 Task: Look for lands.
Action: Mouse moved to (758, 62)
Screenshot: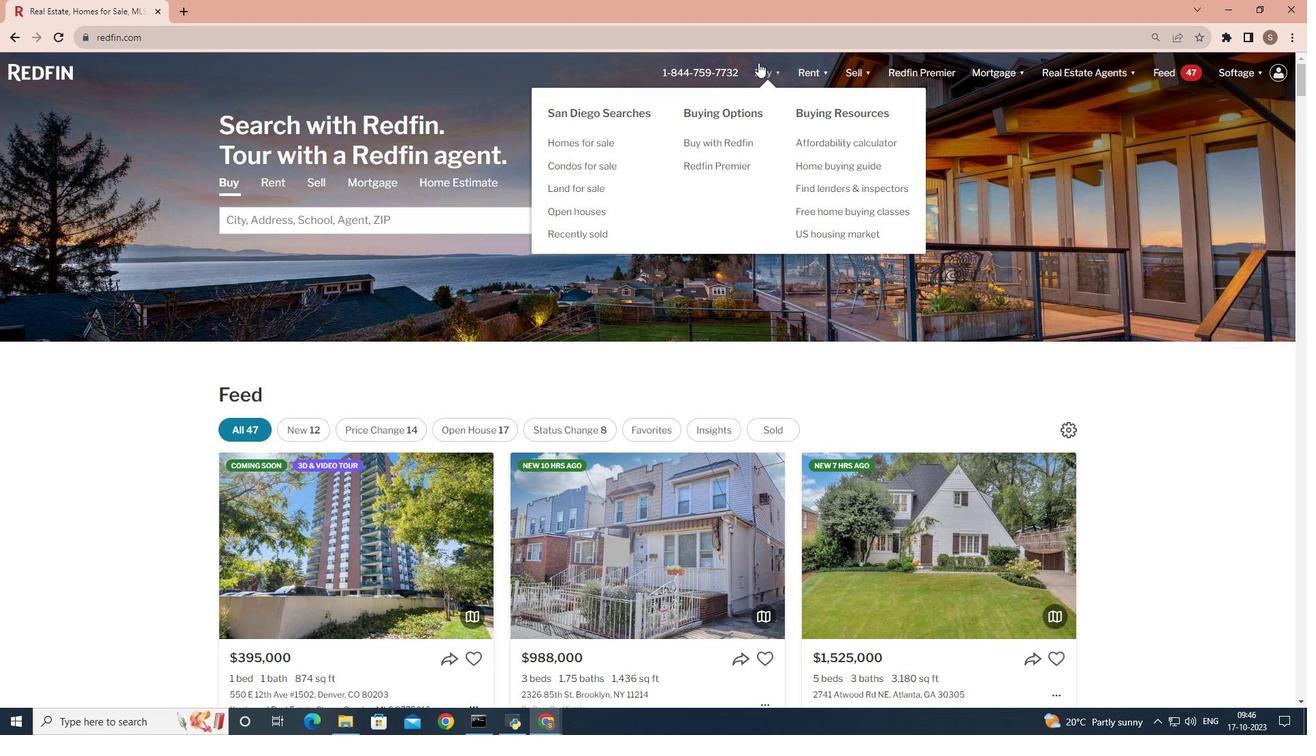 
Action: Mouse pressed left at (758, 62)
Screenshot: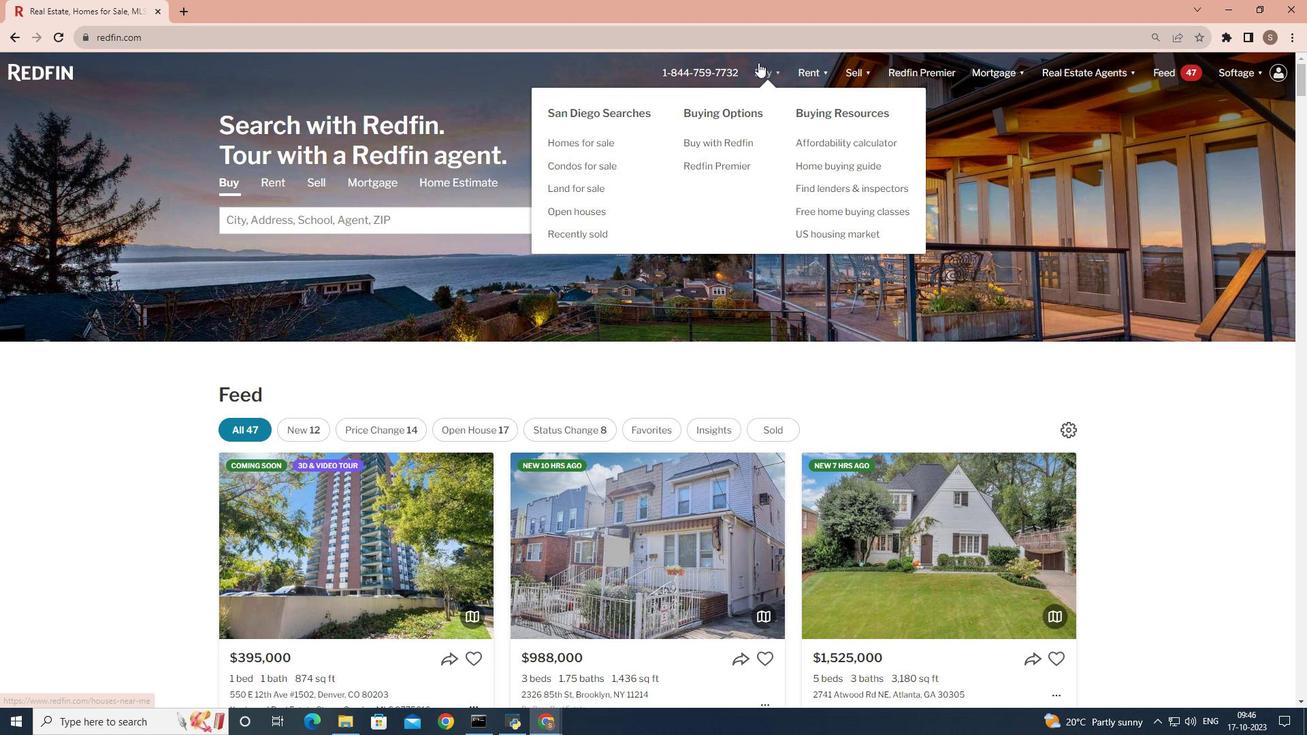 
Action: Mouse moved to (328, 283)
Screenshot: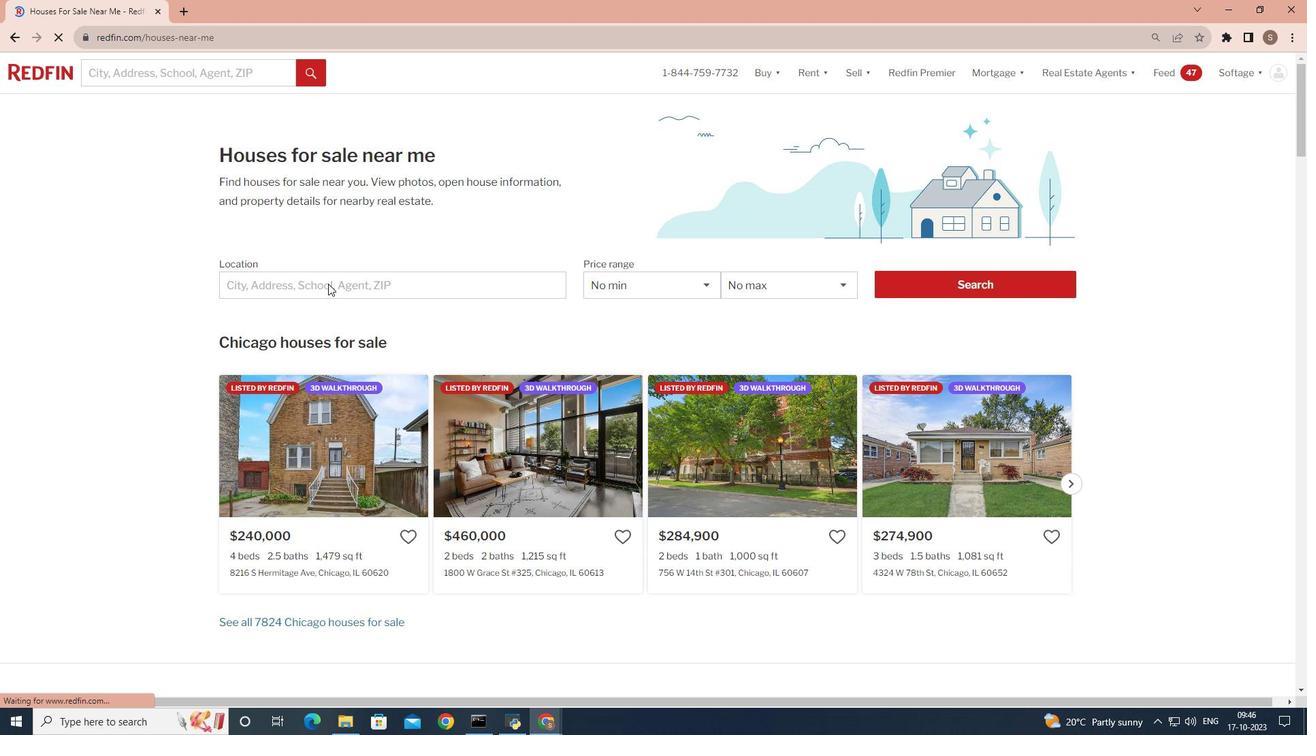 
Action: Mouse pressed left at (328, 283)
Screenshot: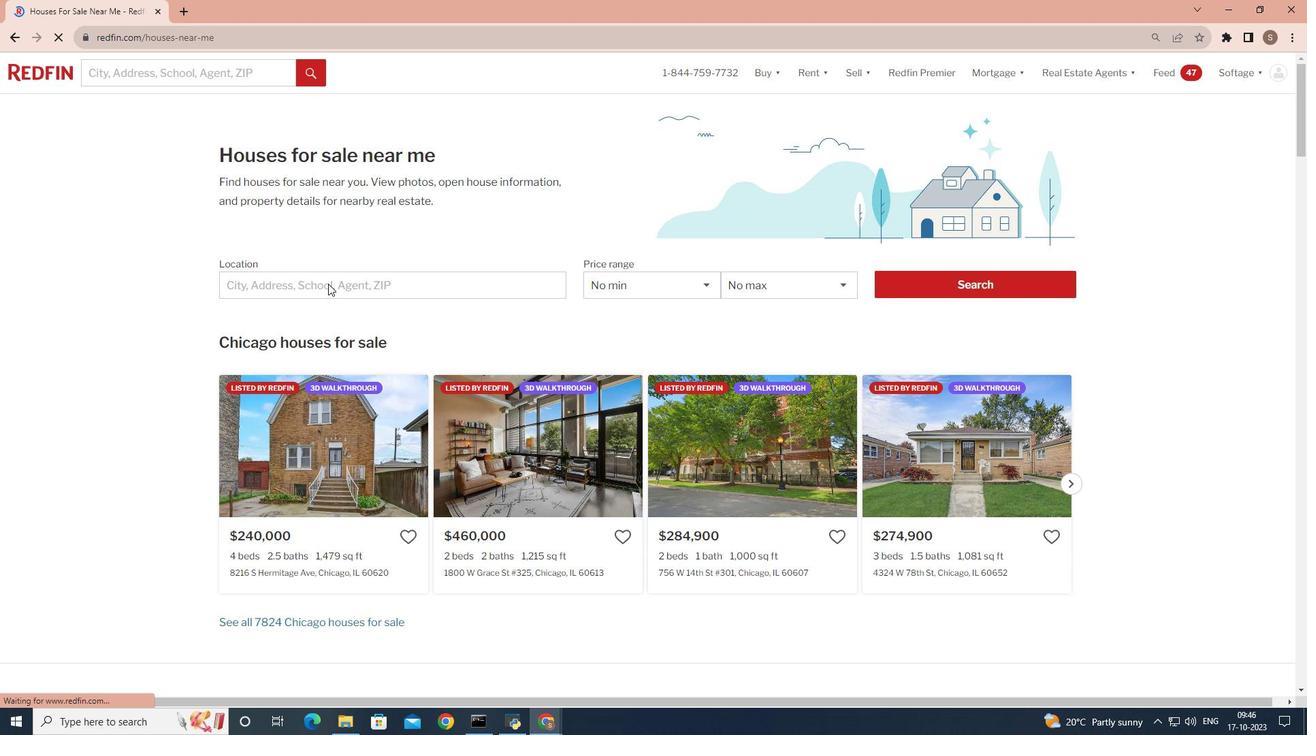 
Action: Mouse moved to (324, 285)
Screenshot: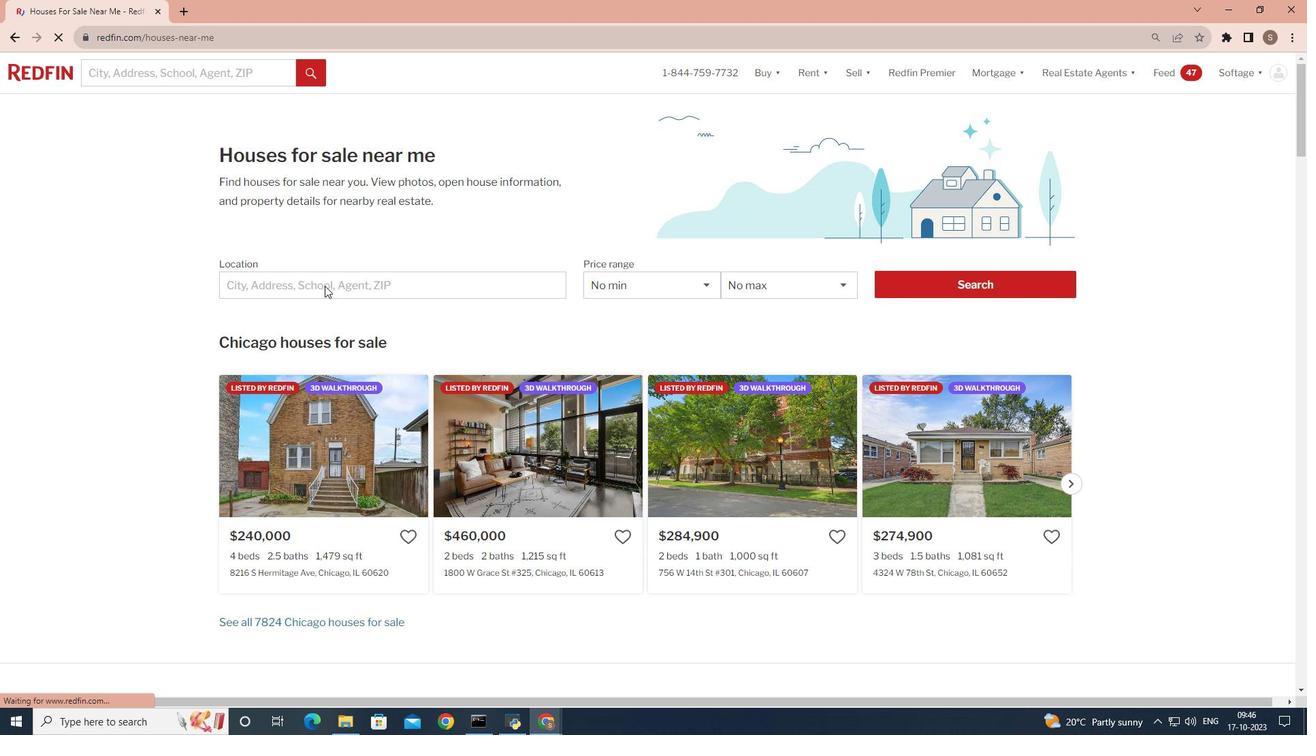 
Action: Mouse pressed left at (324, 285)
Screenshot: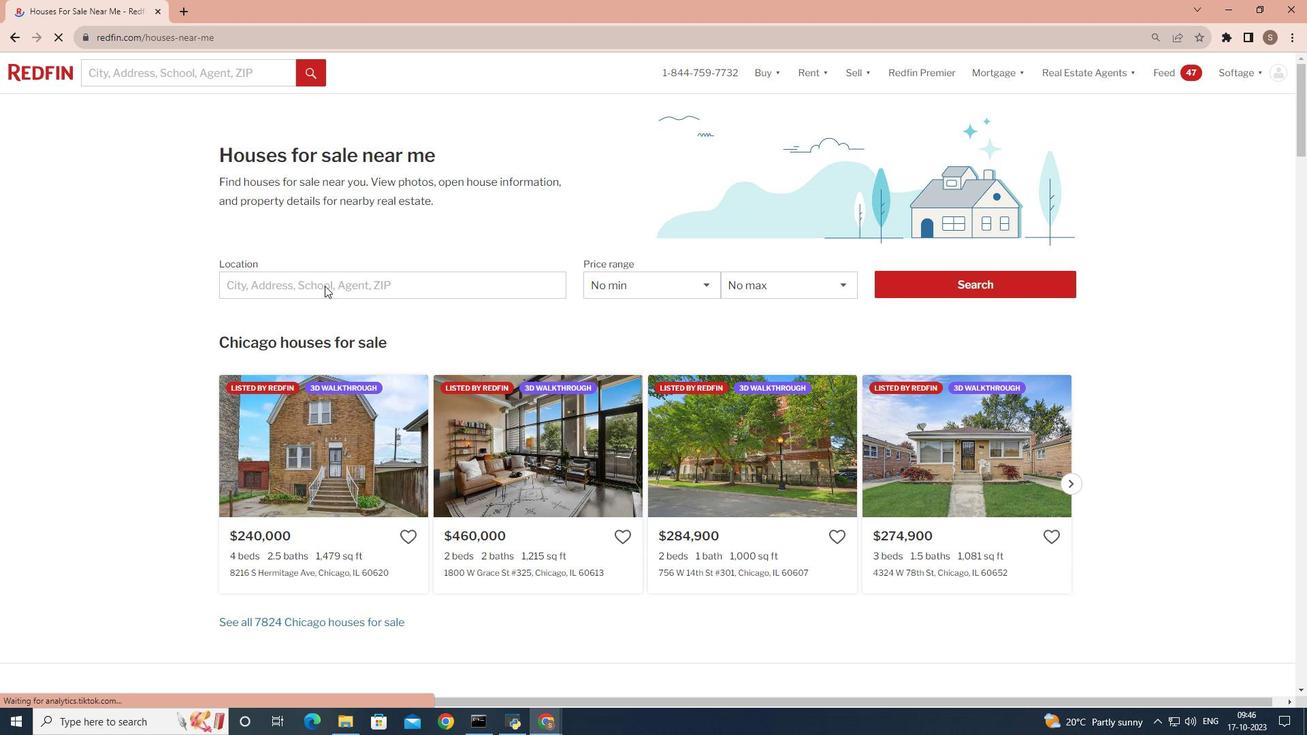 
Action: Mouse moved to (305, 285)
Screenshot: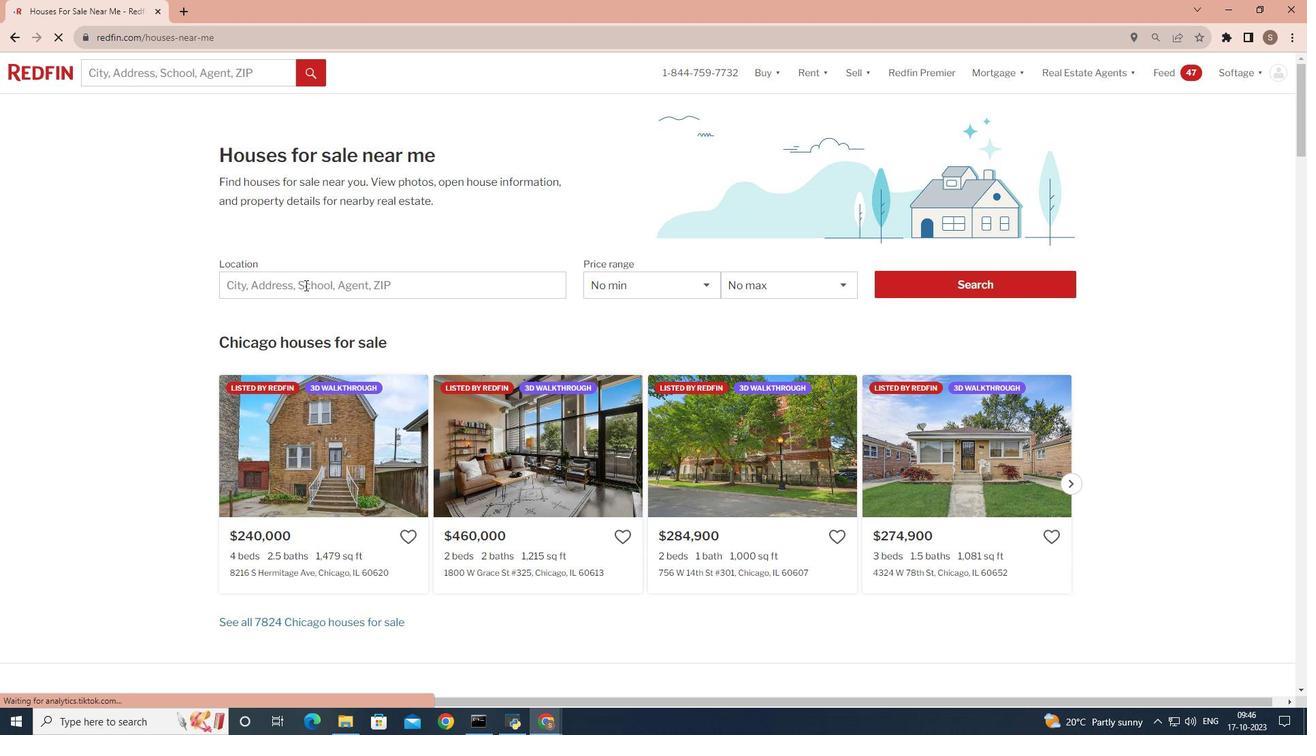 
Action: Mouse pressed left at (305, 285)
Screenshot: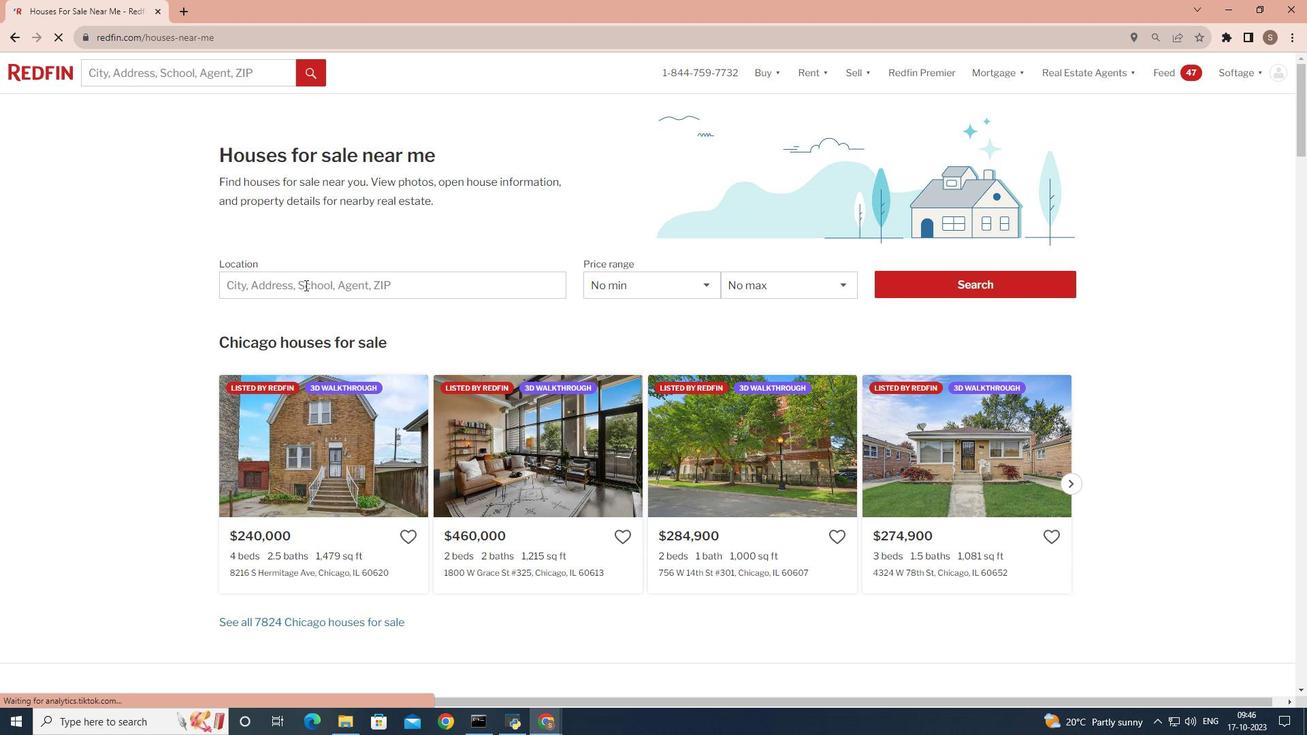 
Action: Mouse moved to (305, 285)
Screenshot: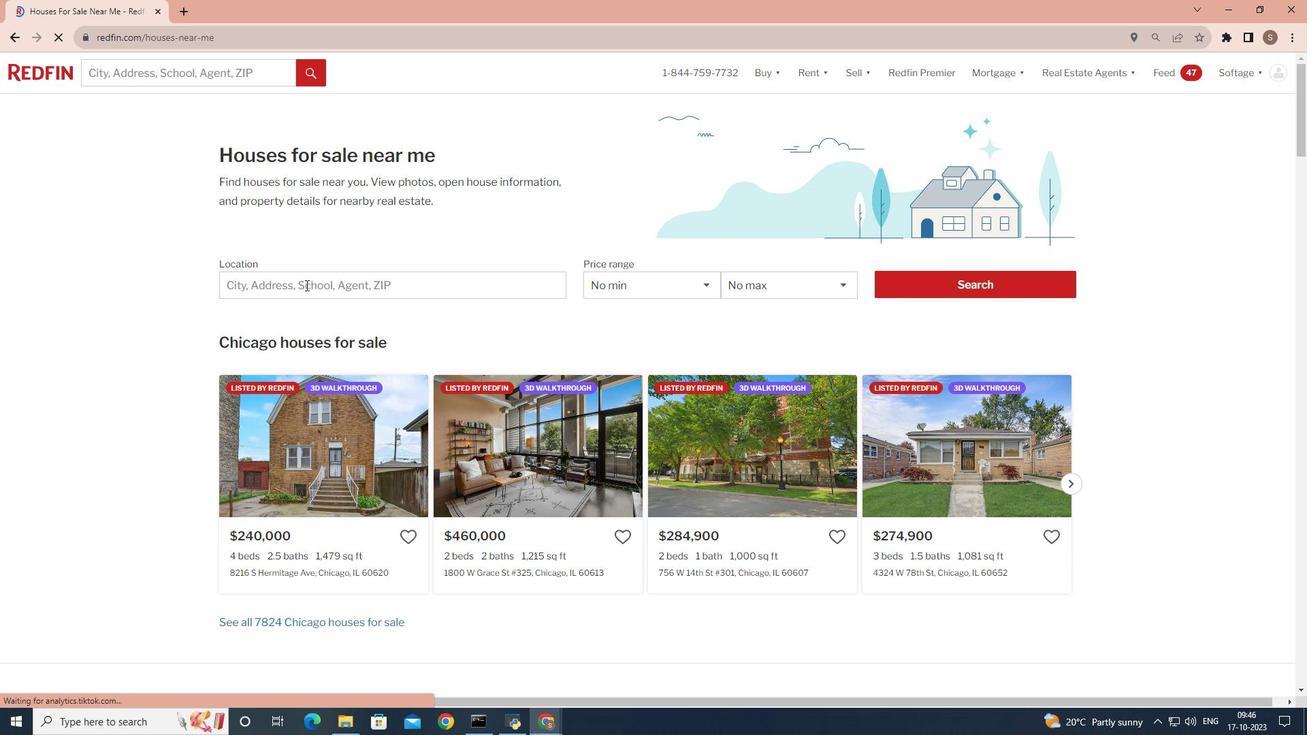
Action: Key pressed <Key.shift>San<Key.space><Key.shift>Diego
Screenshot: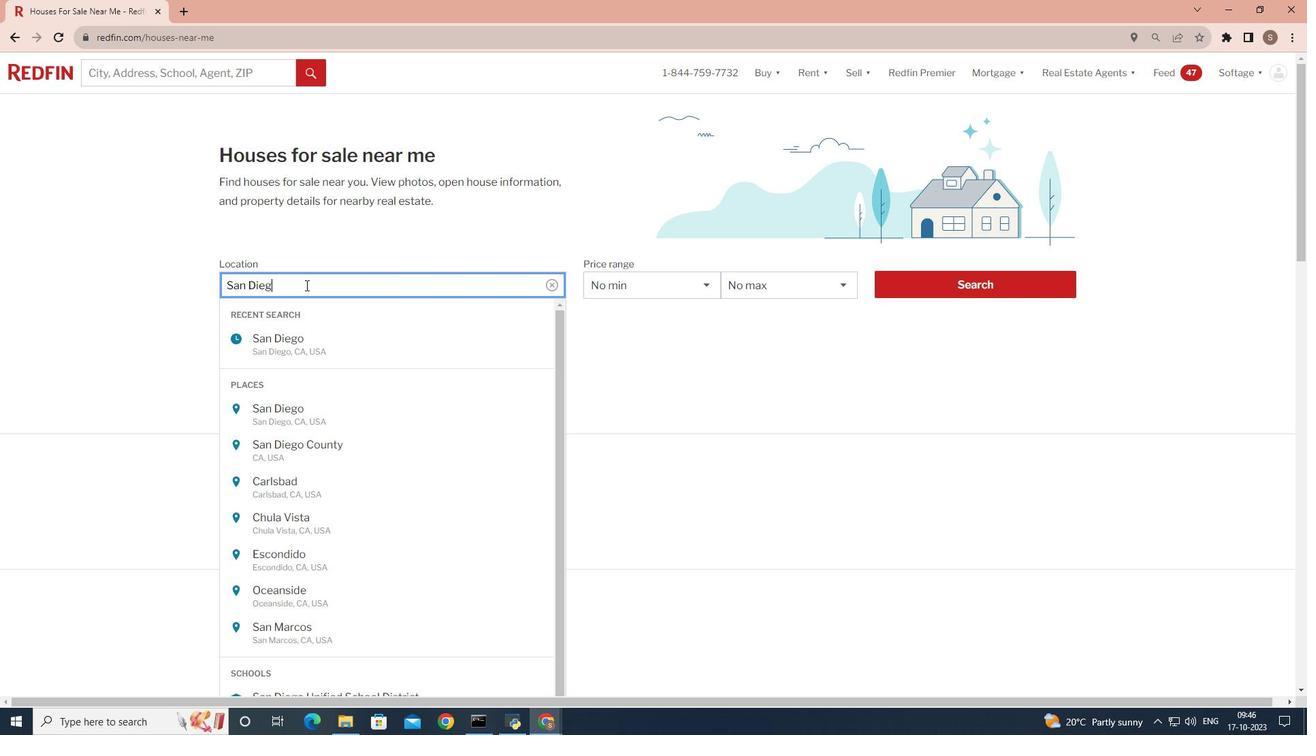 
Action: Mouse moved to (1029, 293)
Screenshot: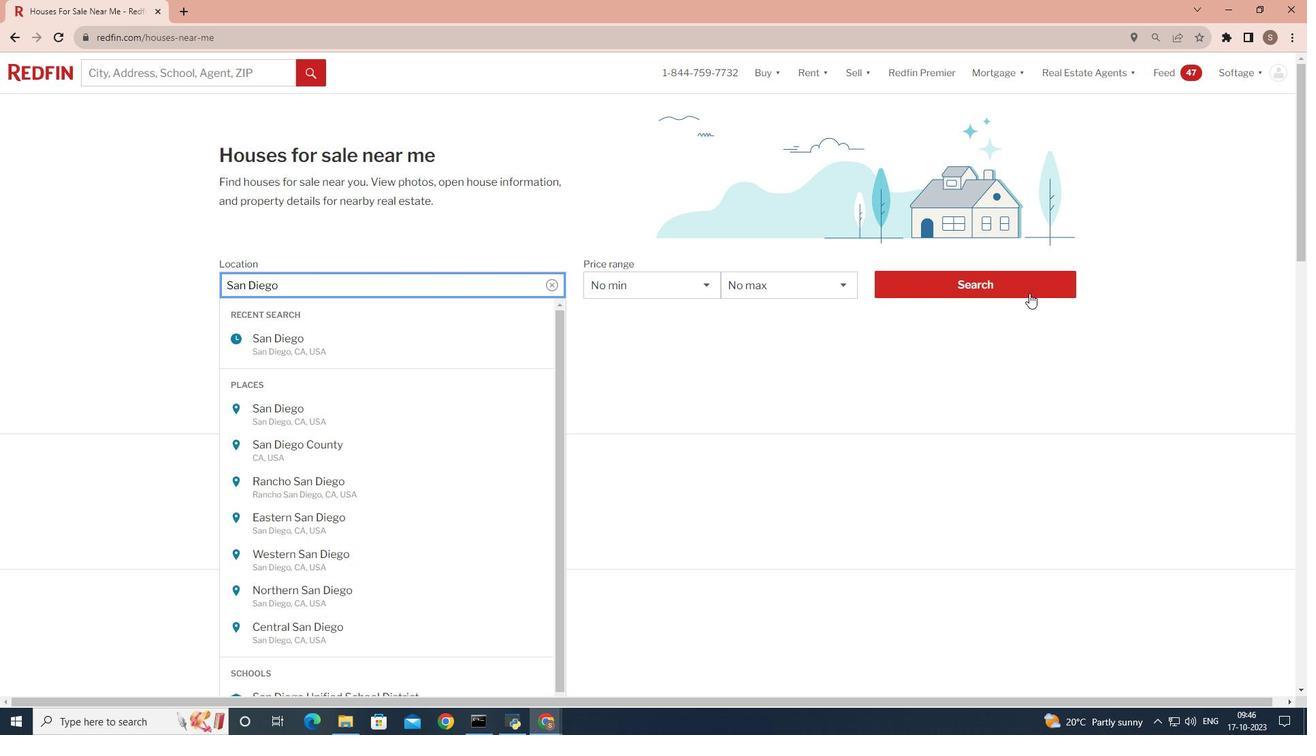 
Action: Mouse pressed left at (1029, 293)
Screenshot: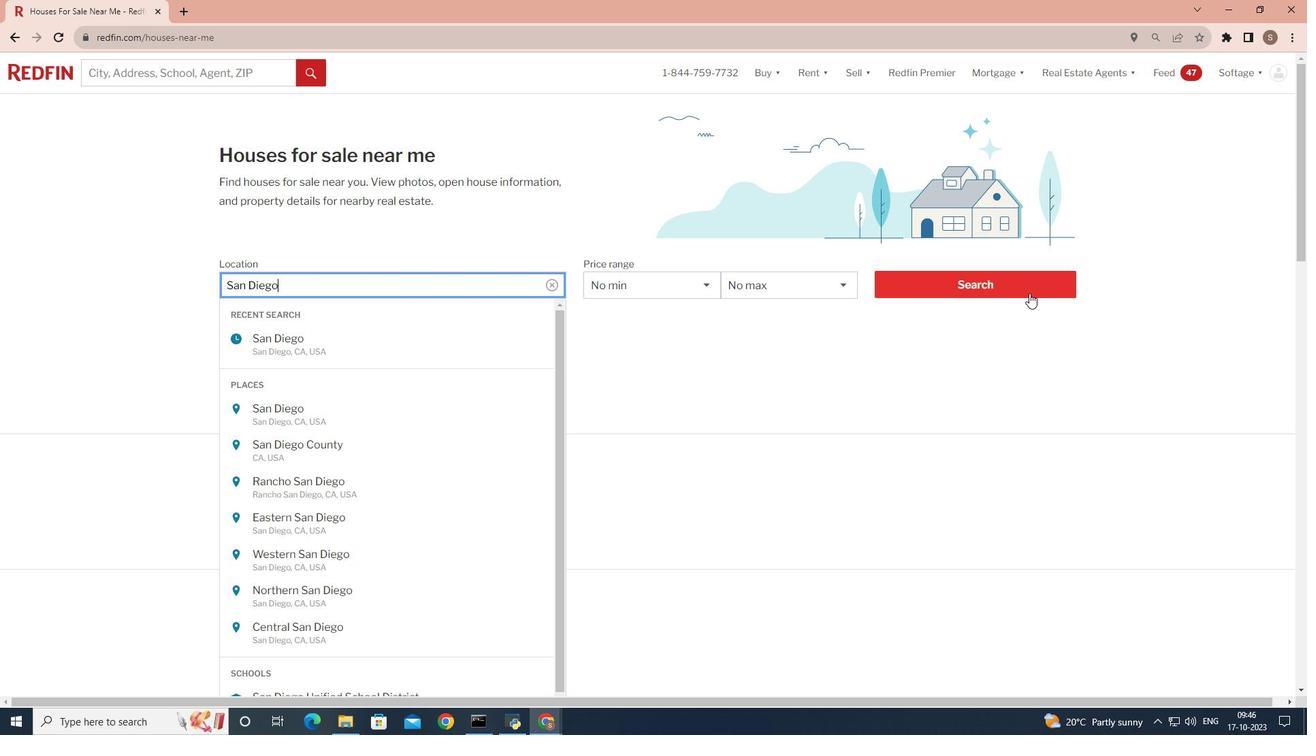 
Action: Mouse moved to (1029, 292)
Screenshot: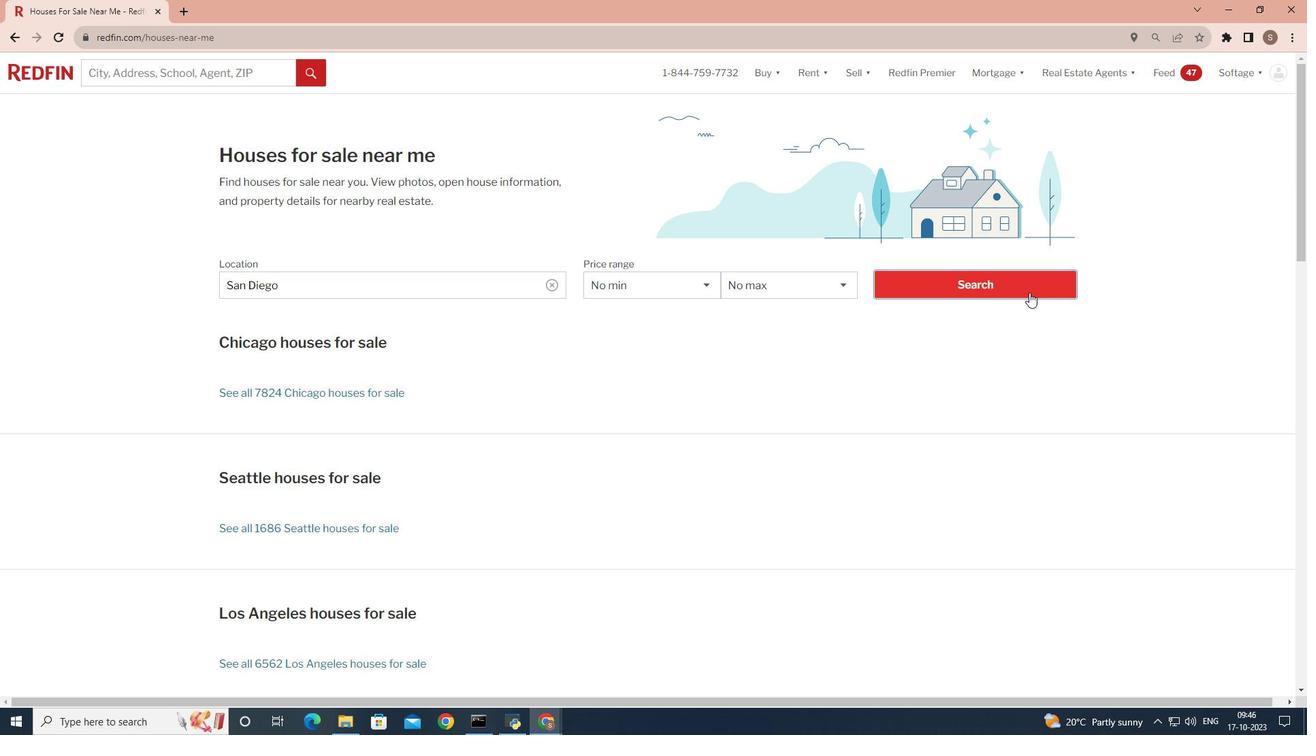 
Action: Mouse pressed left at (1029, 292)
Screenshot: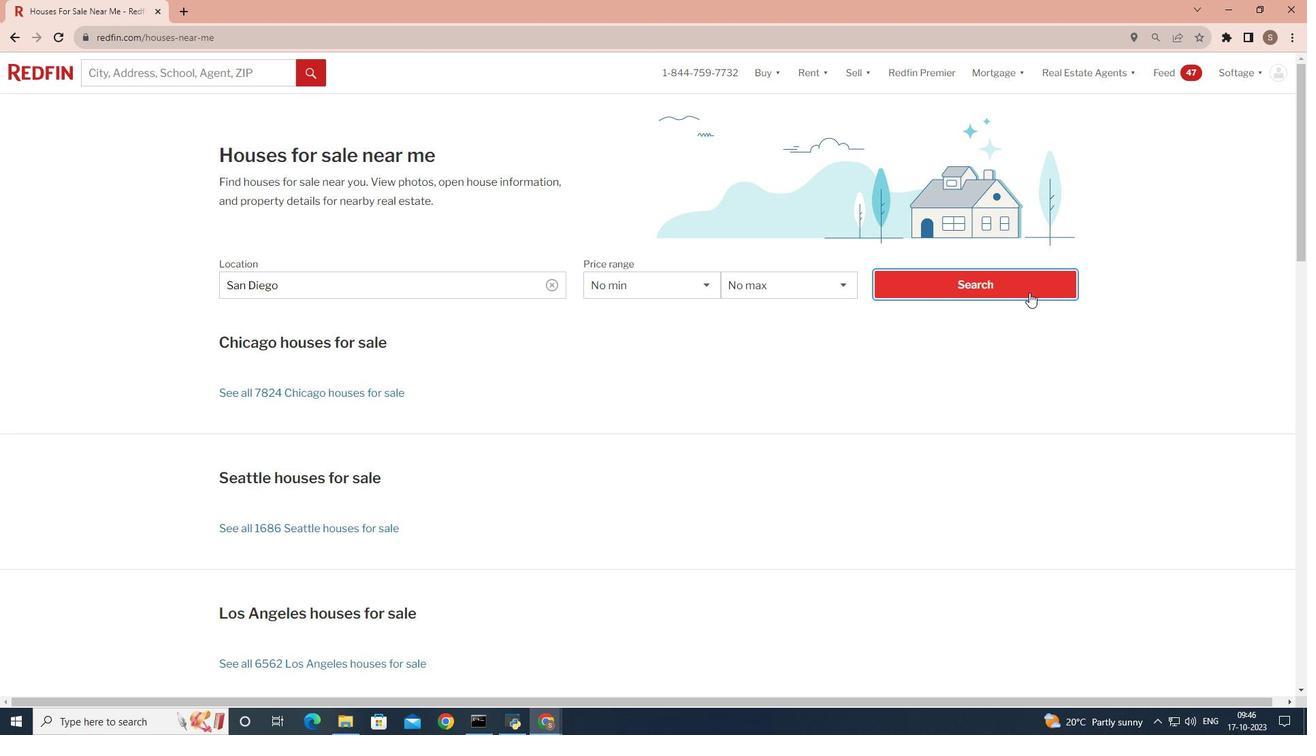 
Action: Mouse moved to (1151, 168)
Screenshot: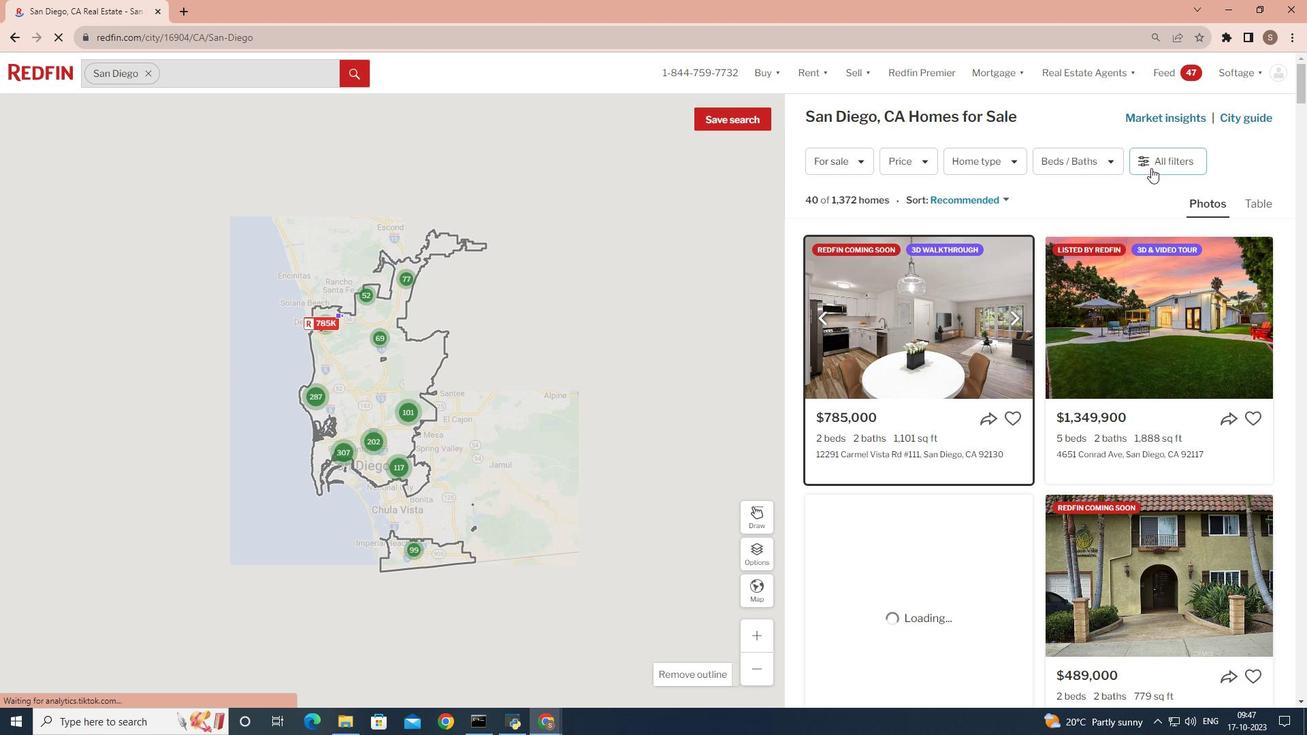 
Action: Mouse pressed left at (1151, 168)
Screenshot: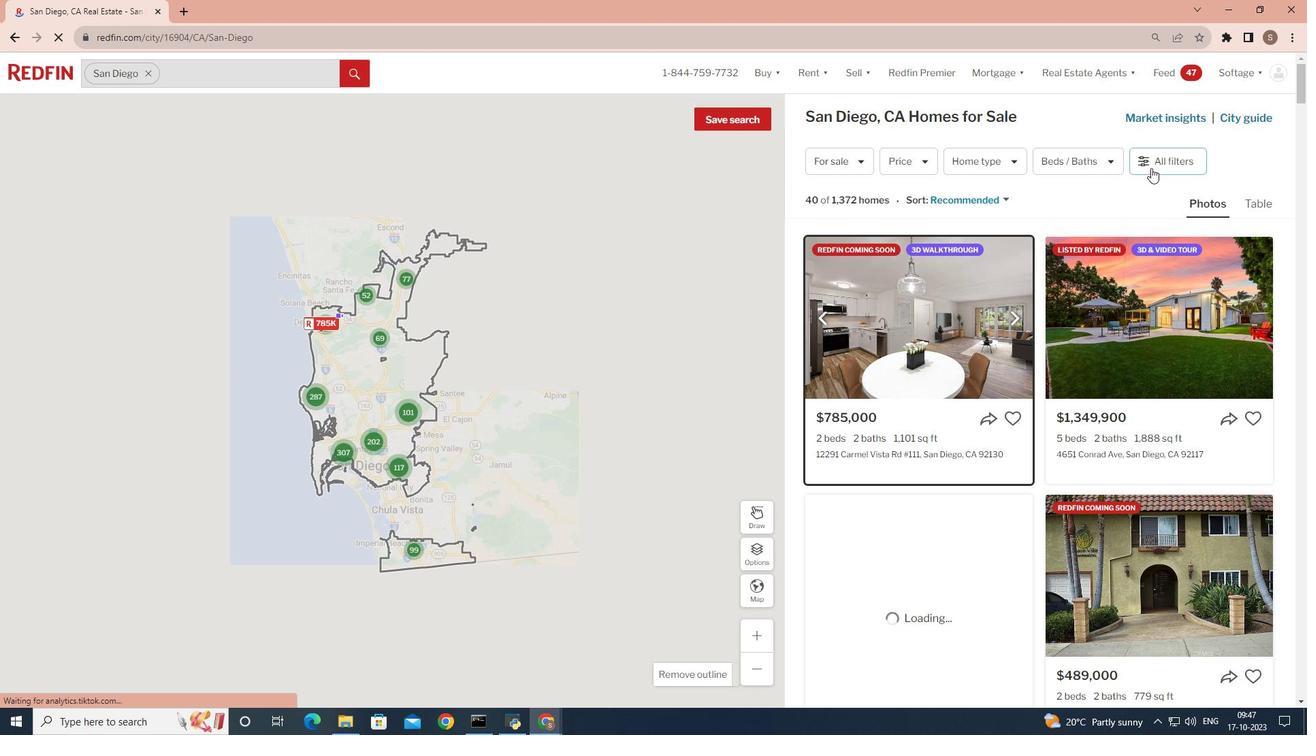 
Action: Mouse moved to (1156, 152)
Screenshot: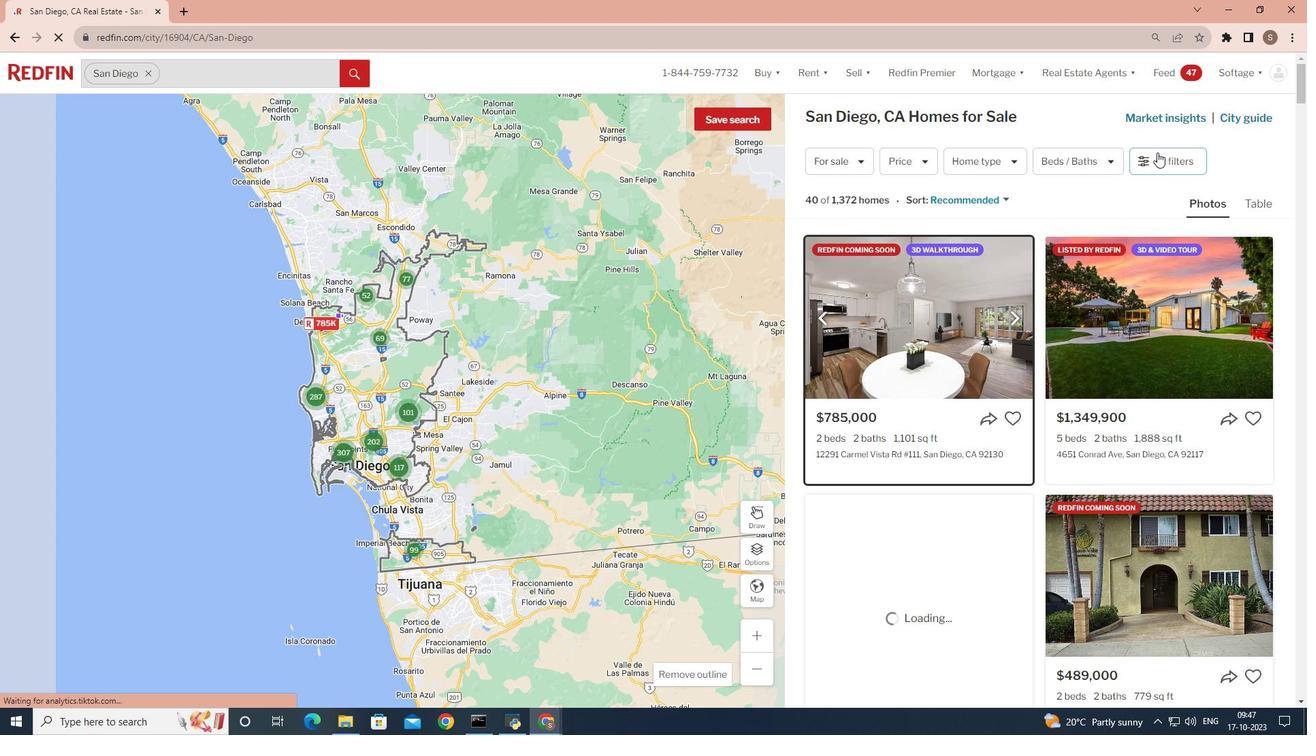 
Action: Mouse pressed left at (1156, 152)
Screenshot: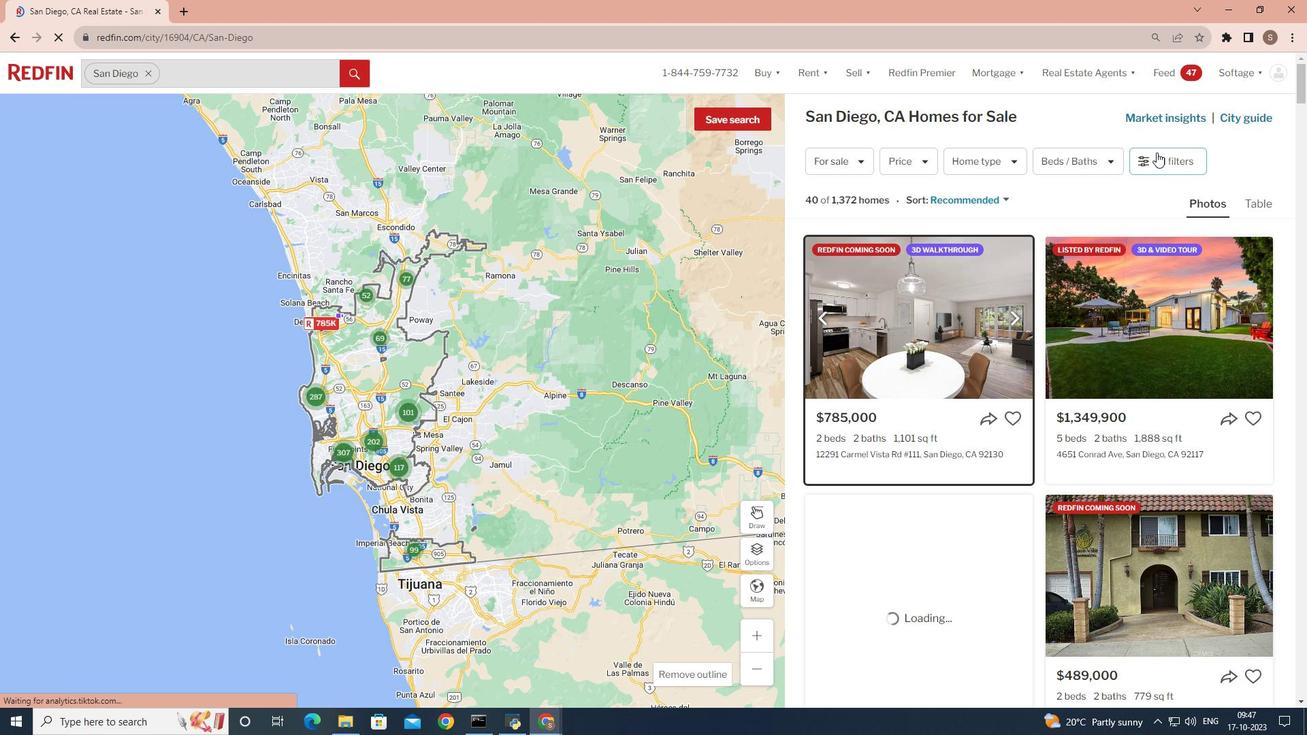 
Action: Mouse moved to (1152, 153)
Screenshot: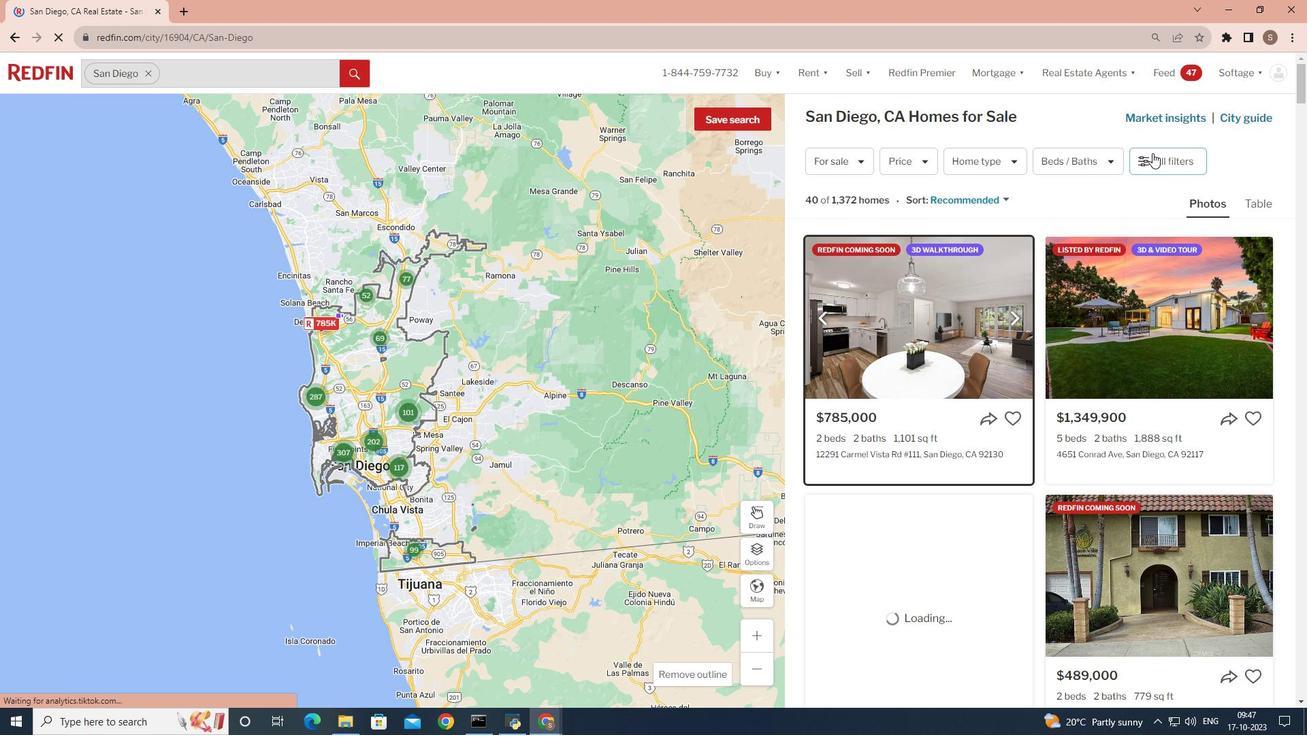 
Action: Mouse pressed left at (1152, 153)
Screenshot: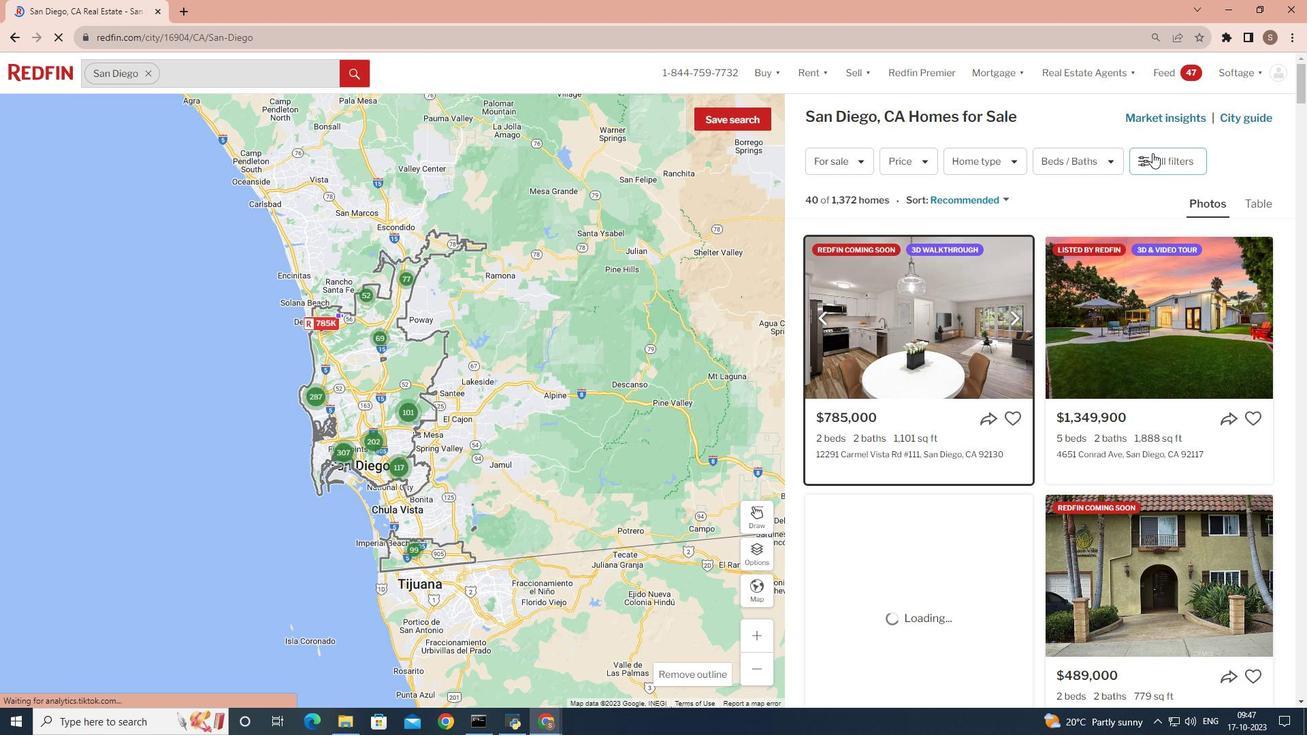 
Action: Mouse pressed left at (1152, 153)
Screenshot: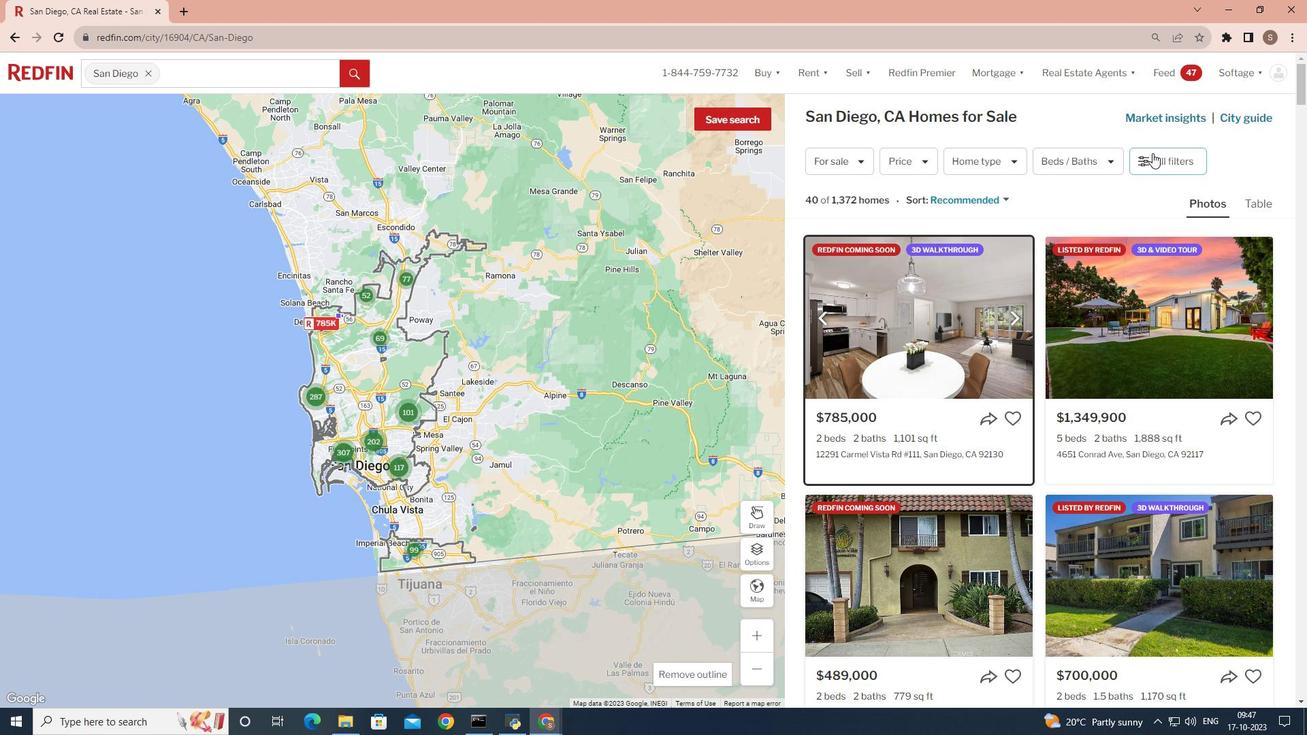
Action: Mouse moved to (1232, 565)
Screenshot: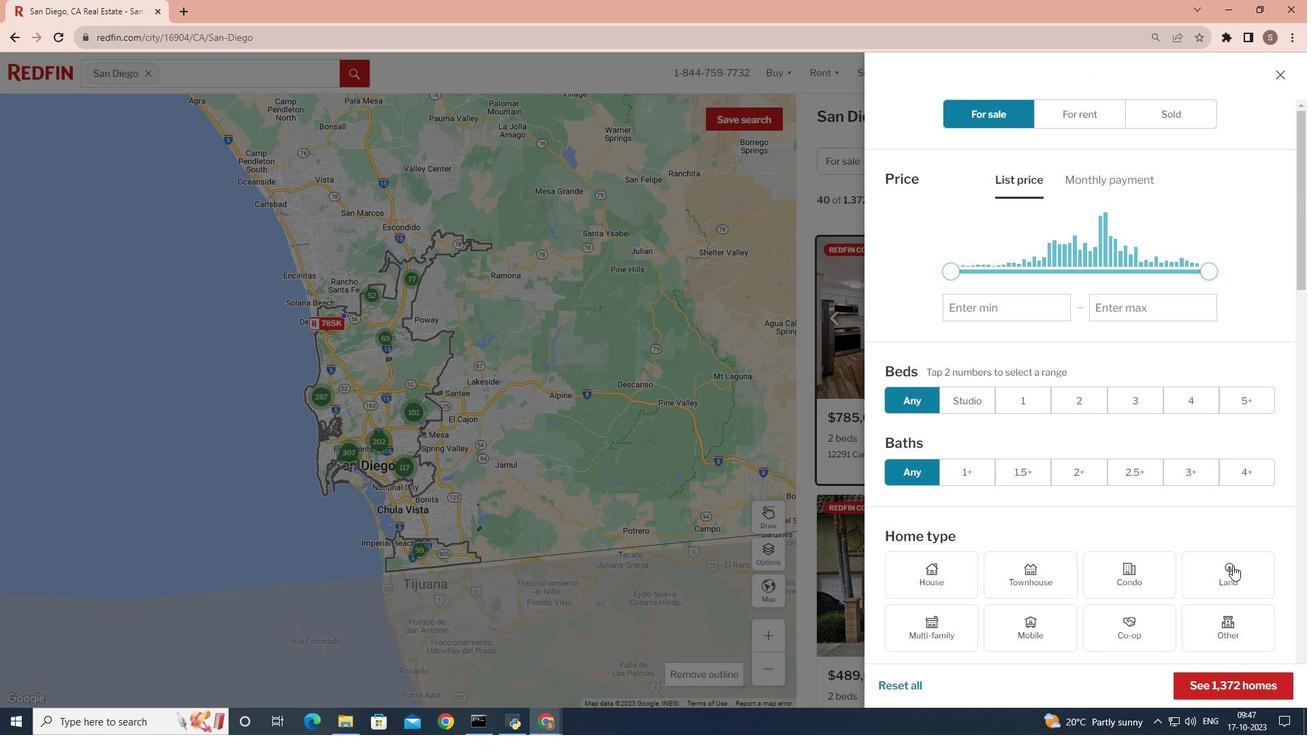 
Action: Mouse pressed left at (1232, 565)
Screenshot: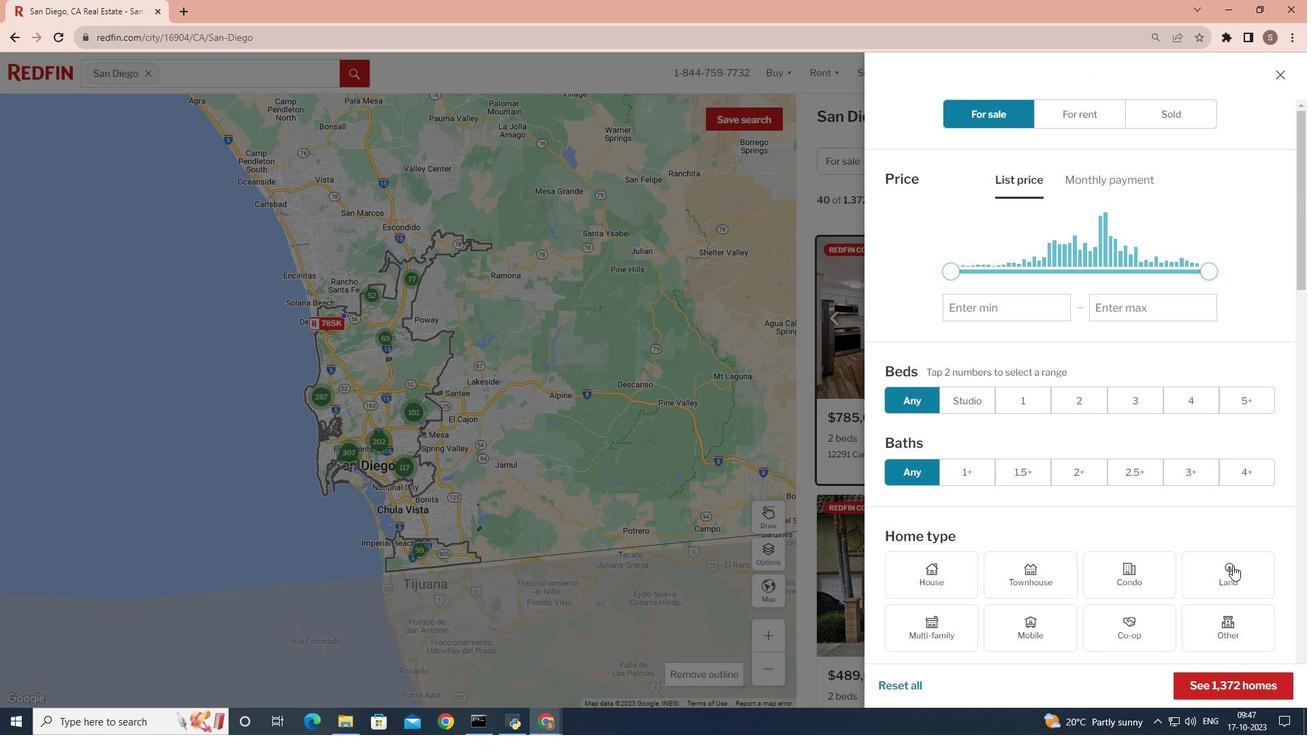 
Action: Mouse moved to (1248, 689)
Screenshot: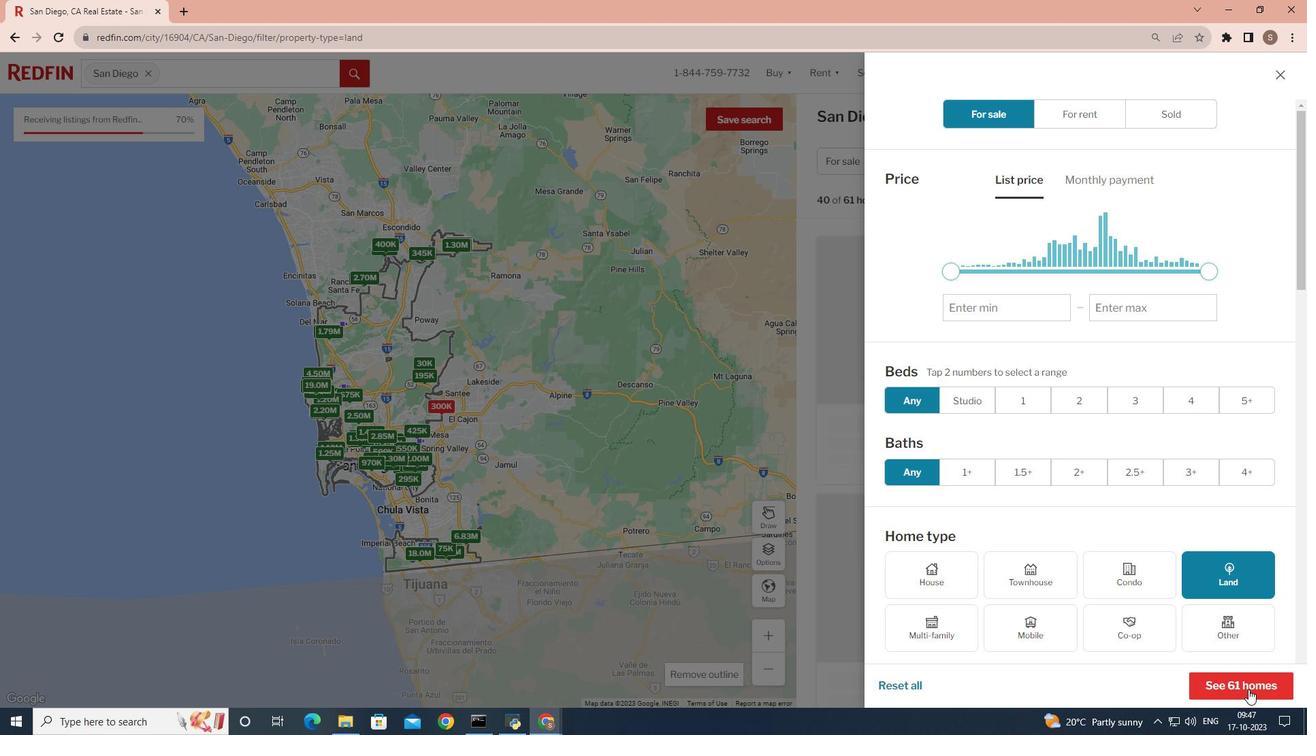 
Action: Mouse pressed left at (1248, 689)
Screenshot: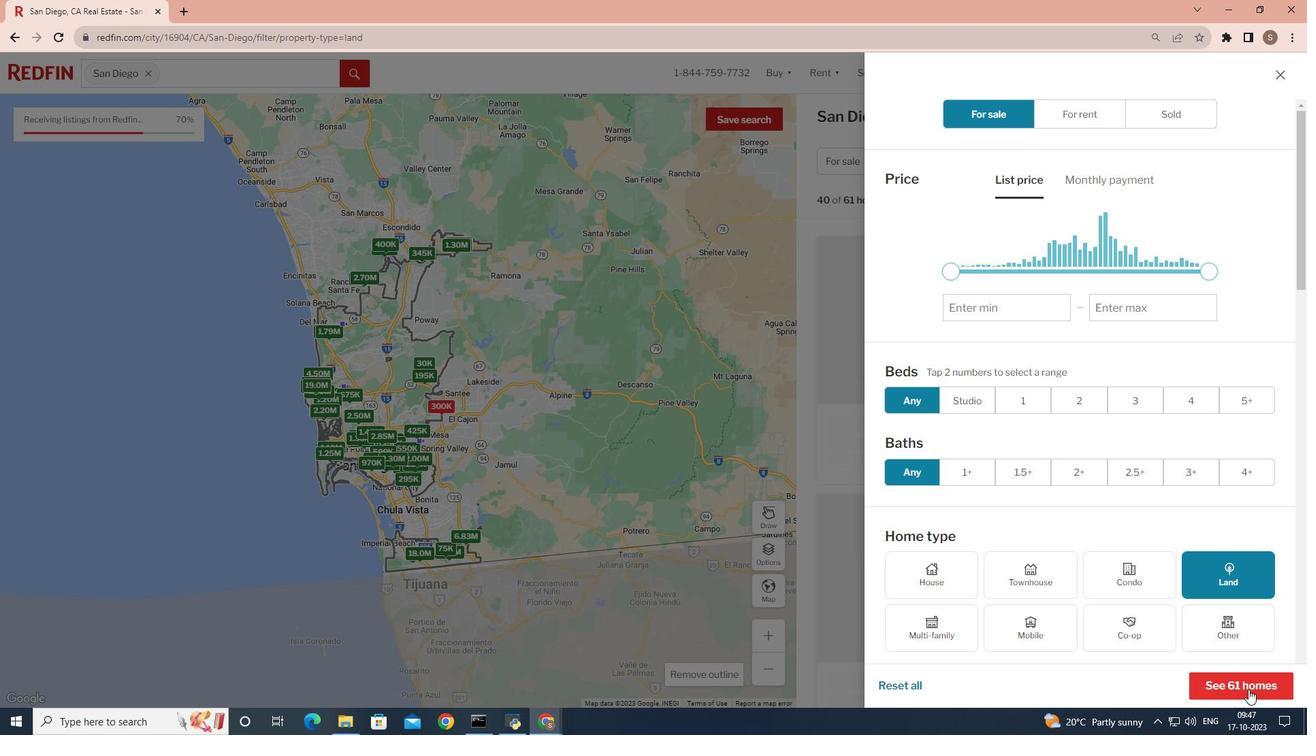 
Action: Mouse moved to (1249, 687)
Screenshot: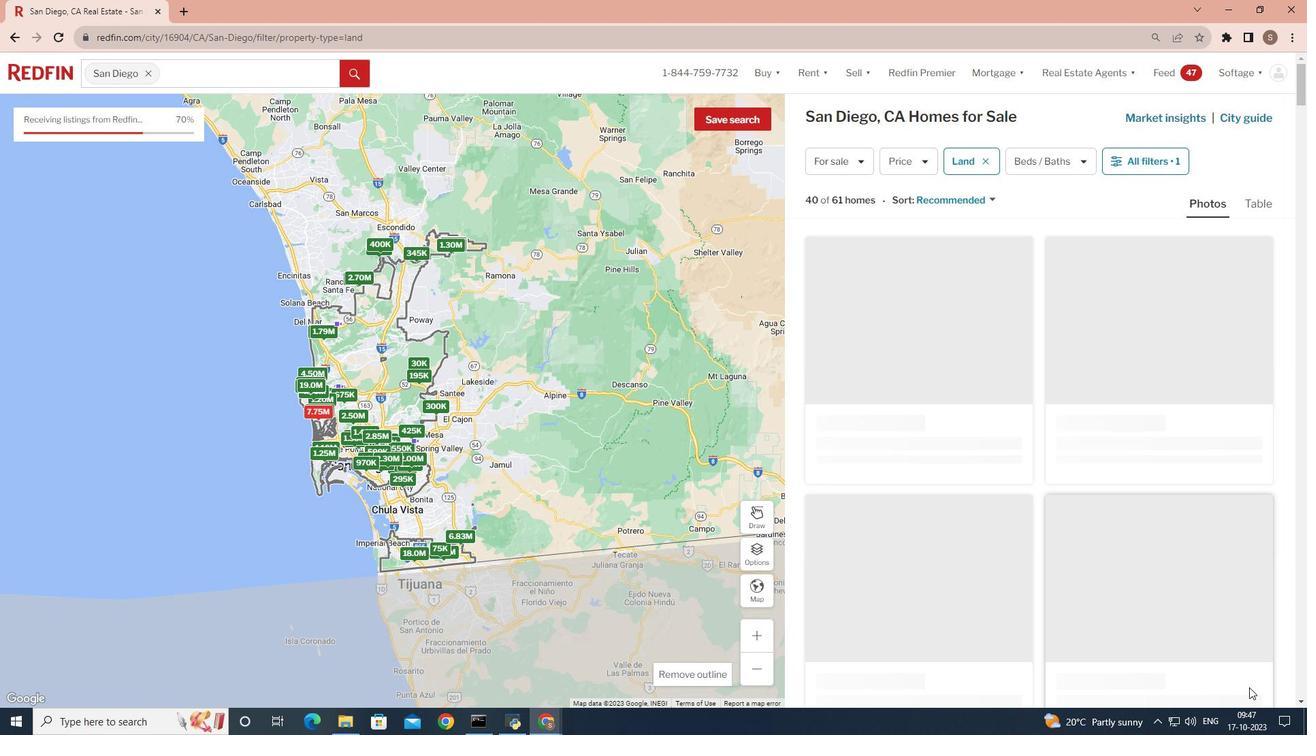 
